 Task: Create a section Gravity Wave and in the section, add a milestone Configuration Management Implementation in the project BioForge
Action: Mouse moved to (164, 332)
Screenshot: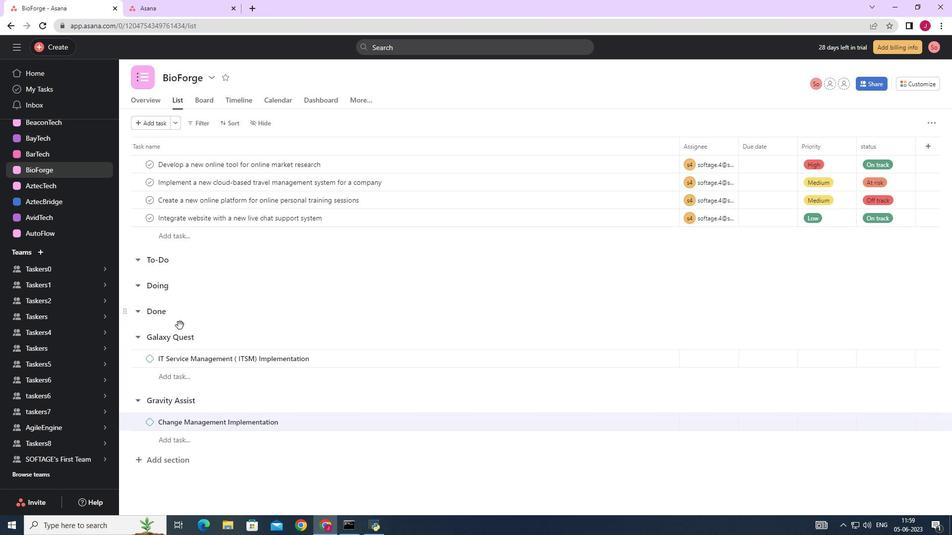 
Action: Mouse scrolled (164, 332) with delta (0, 0)
Screenshot: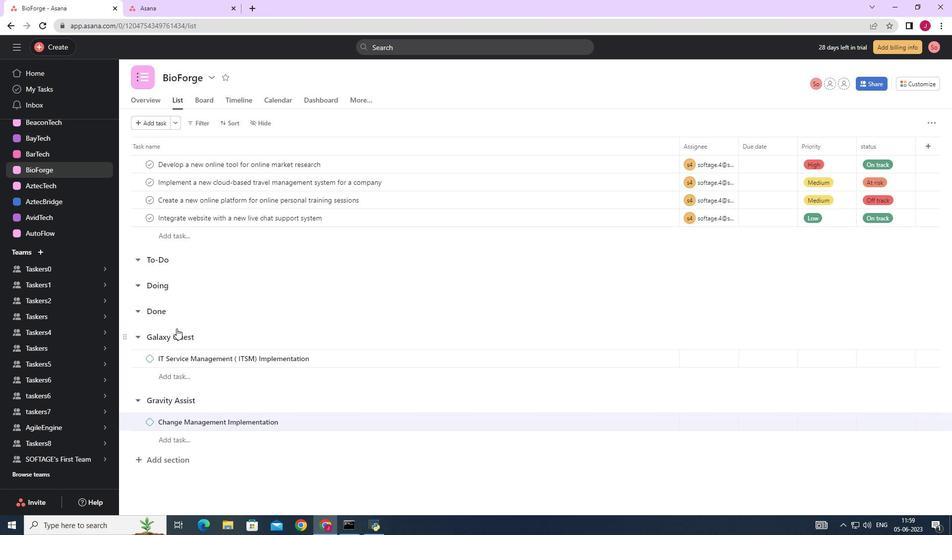 
Action: Mouse scrolled (164, 332) with delta (0, 0)
Screenshot: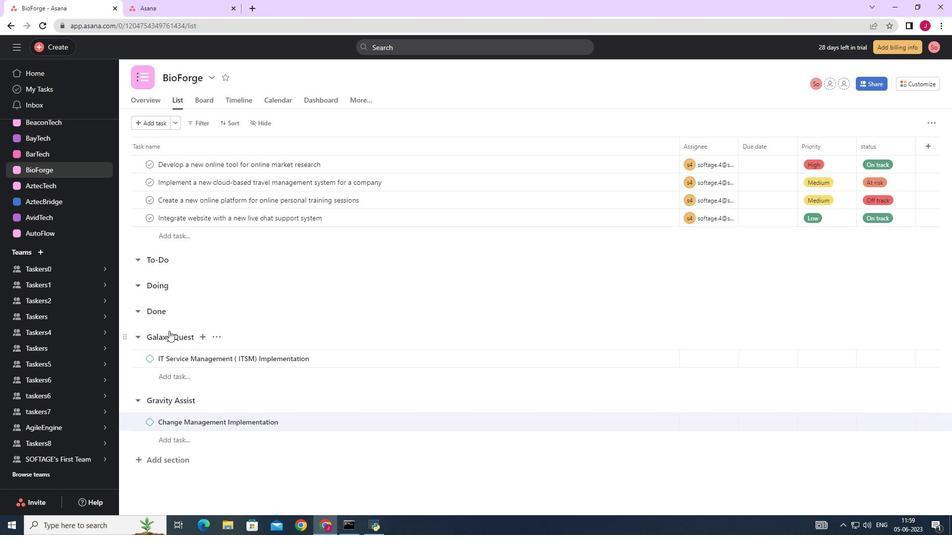 
Action: Mouse scrolled (164, 332) with delta (0, 0)
Screenshot: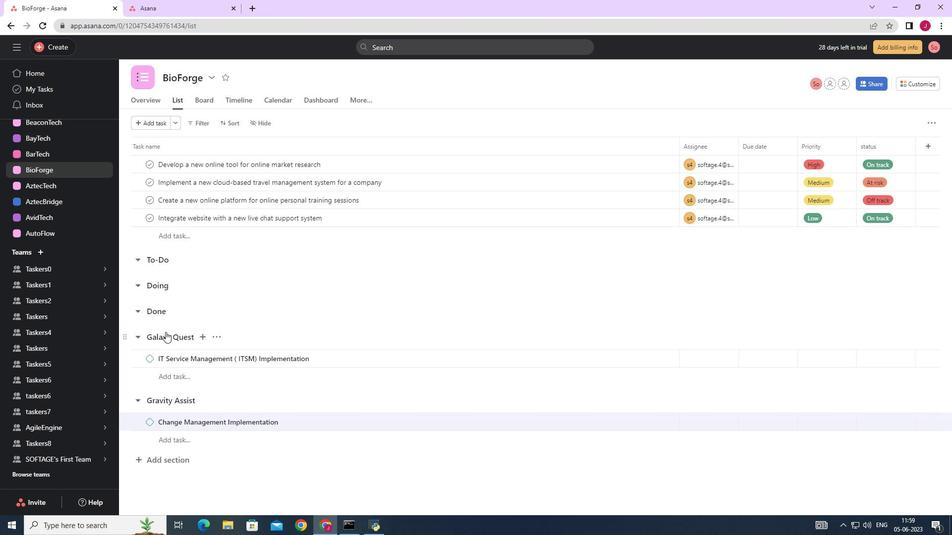 
Action: Mouse scrolled (164, 332) with delta (0, 0)
Screenshot: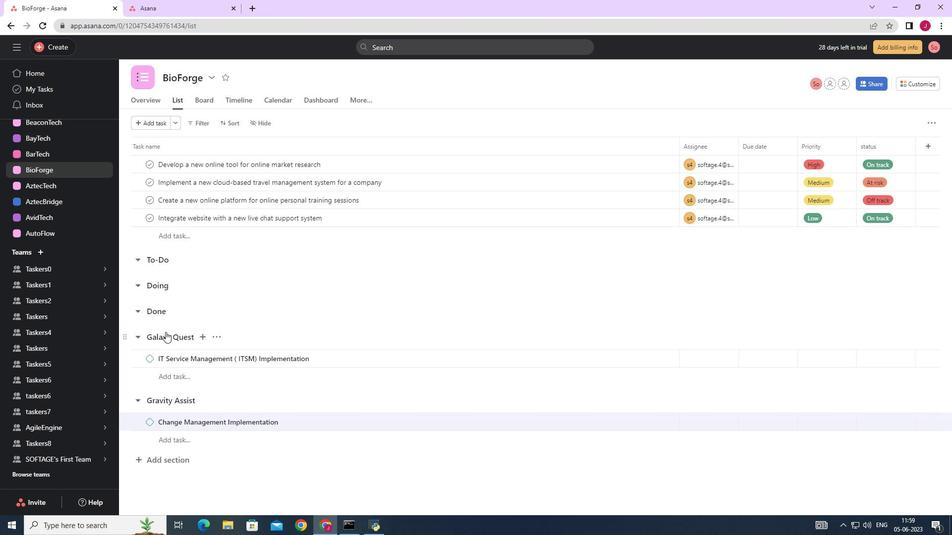 
Action: Mouse scrolled (164, 332) with delta (0, 0)
Screenshot: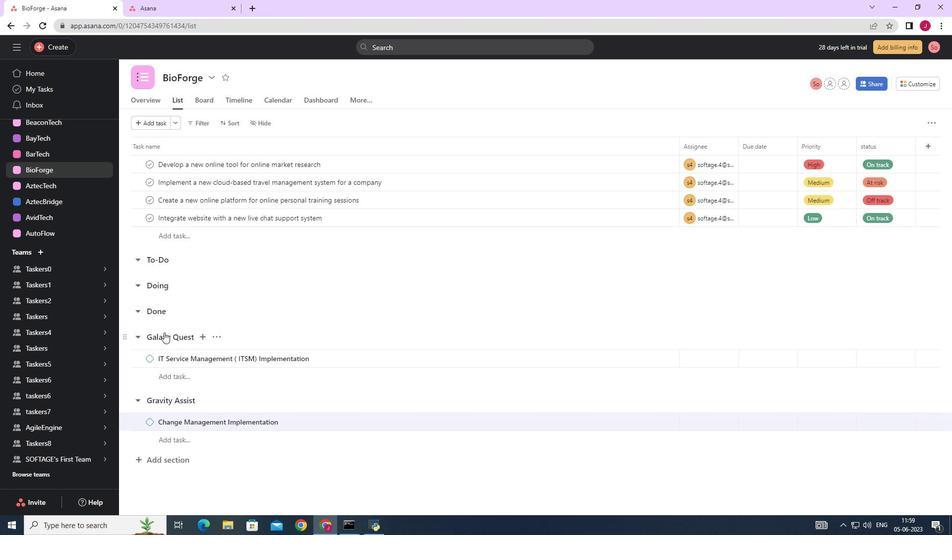
Action: Mouse moved to (162, 457)
Screenshot: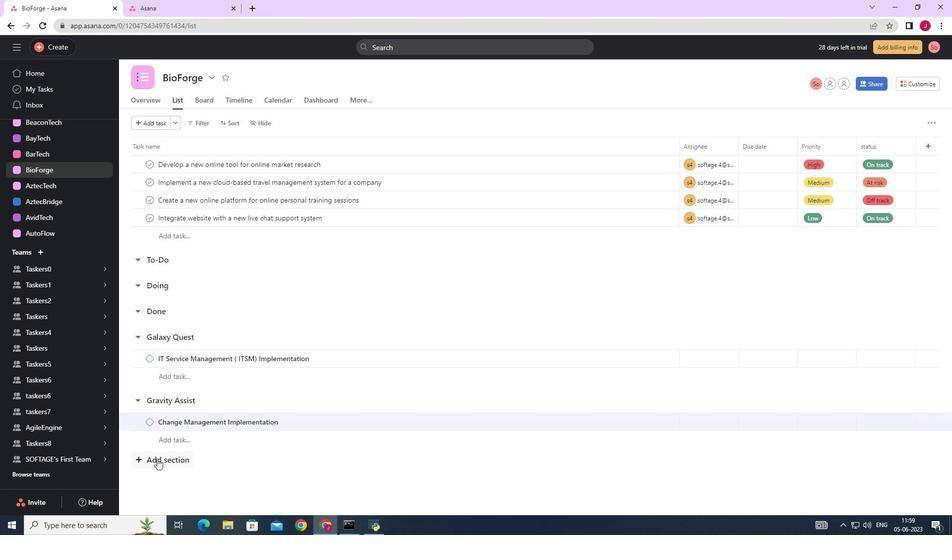 
Action: Mouse pressed left at (162, 457)
Screenshot: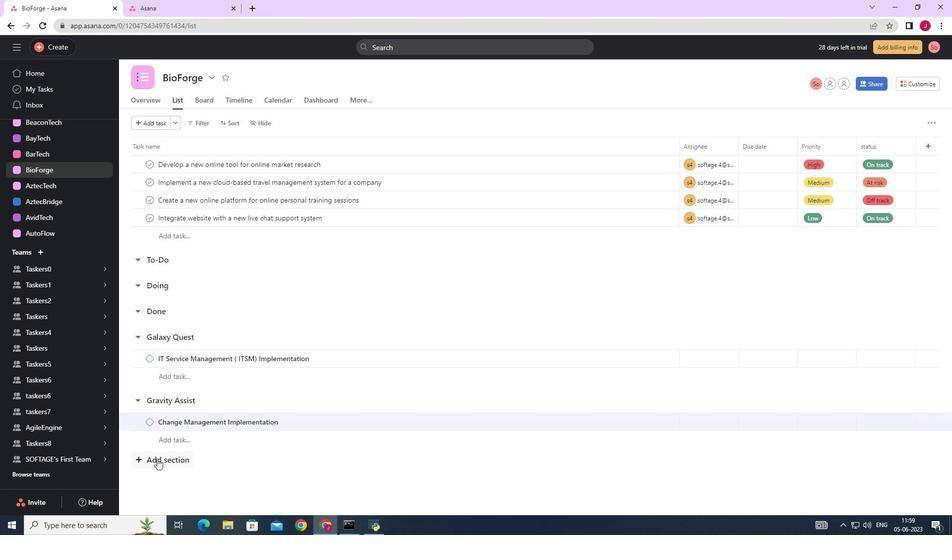 
Action: Mouse moved to (193, 455)
Screenshot: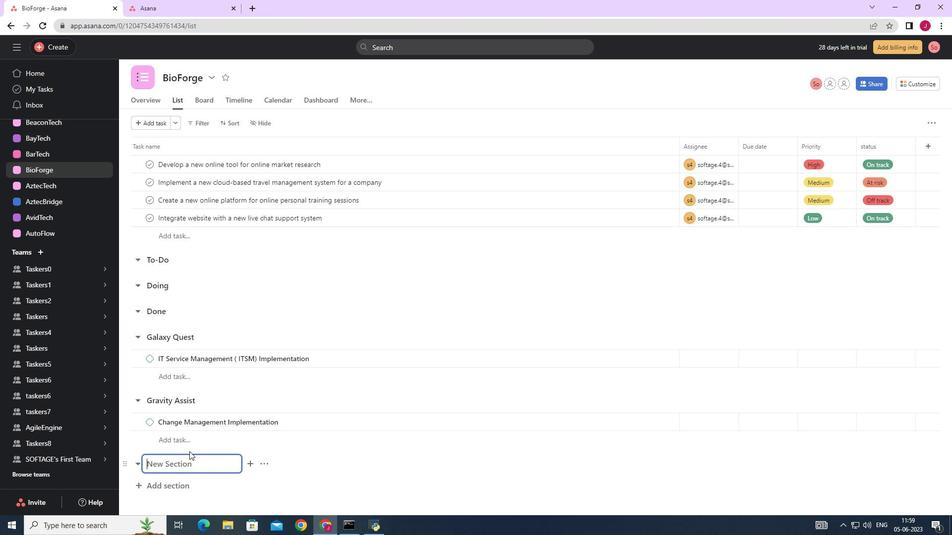 
Action: Mouse scrolled (193, 455) with delta (0, 0)
Screenshot: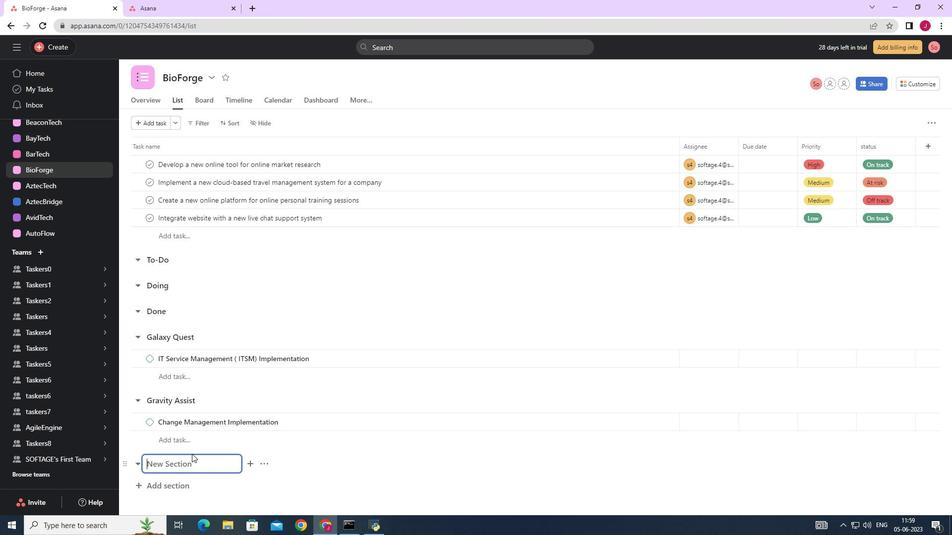 
Action: Mouse scrolled (193, 455) with delta (0, 0)
Screenshot: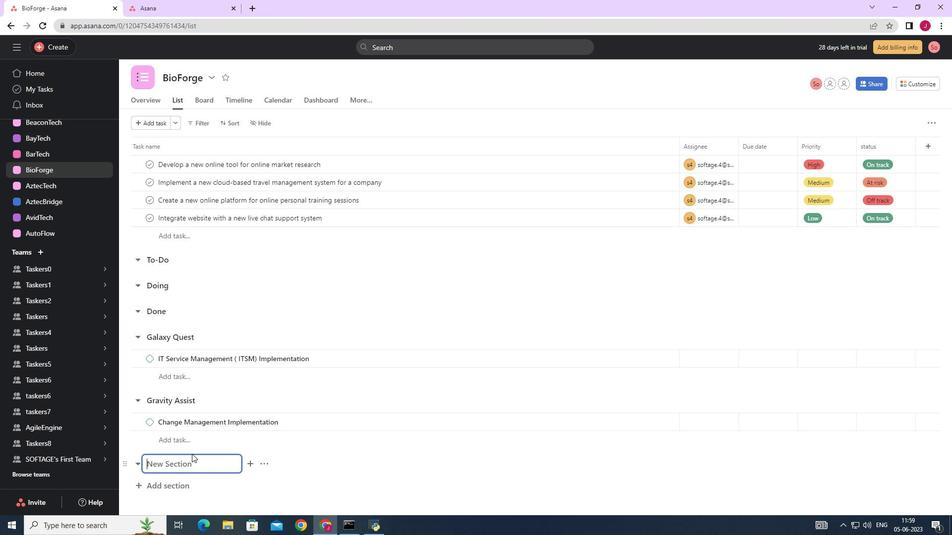 
Action: Mouse moved to (198, 464)
Screenshot: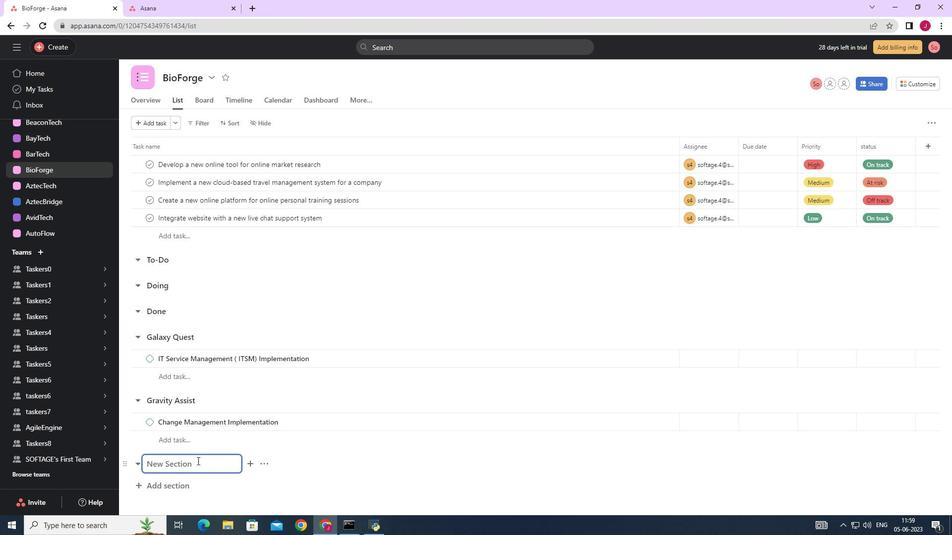
Action: Mouse pressed left at (198, 464)
Screenshot: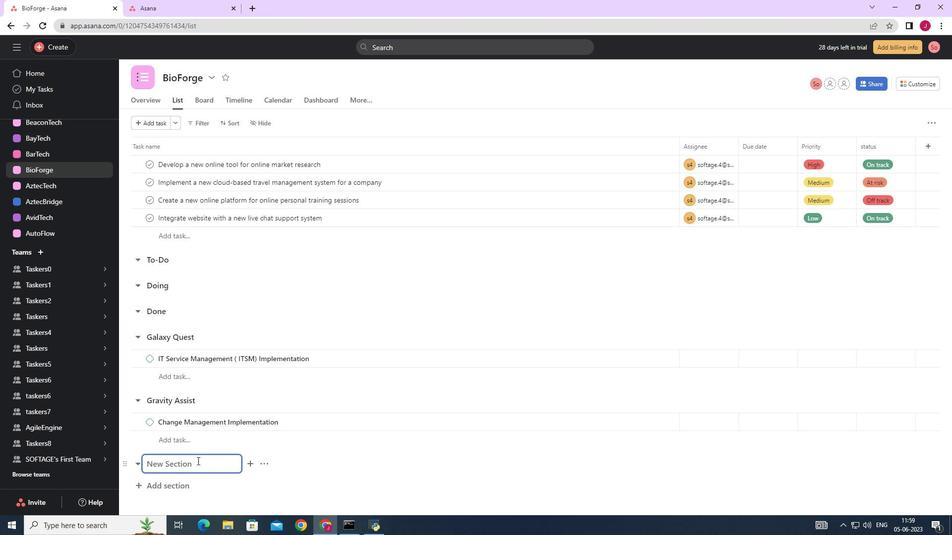 
Action: Mouse moved to (197, 466)
Screenshot: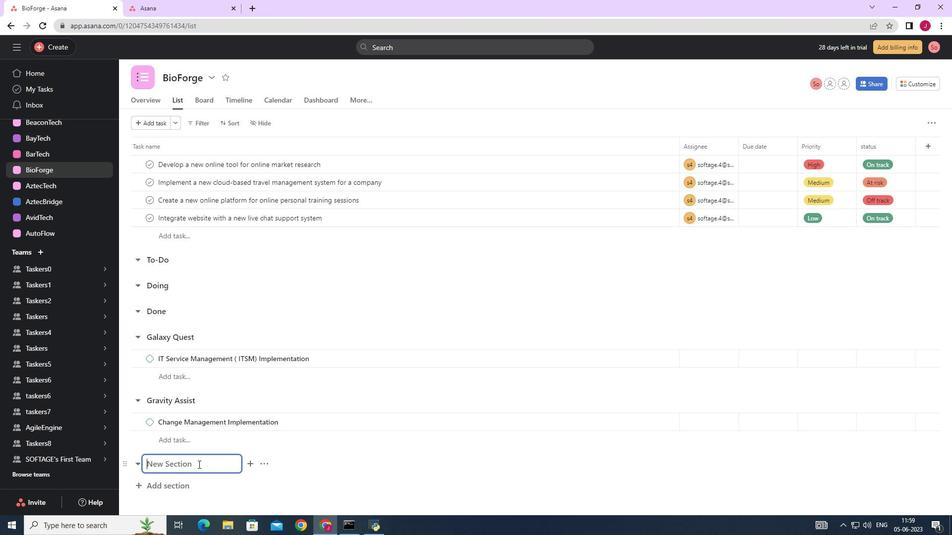 
Action: Key pressed <Key.caps_lock>F<Key.backspace>G<Key.caps_lock>ravity<Key.space><Key.caps_lock>W<Key.caps_lock>ave<Key.space><Key.enter><Key.caps_lock>C<Key.caps_lock>onfiguration<Key.space><Key.caps_lock>M<Key.caps_lock>anagement<Key.space><Key.caps_lock>I<Key.caps_lock>mplementation<Key.space>
Screenshot: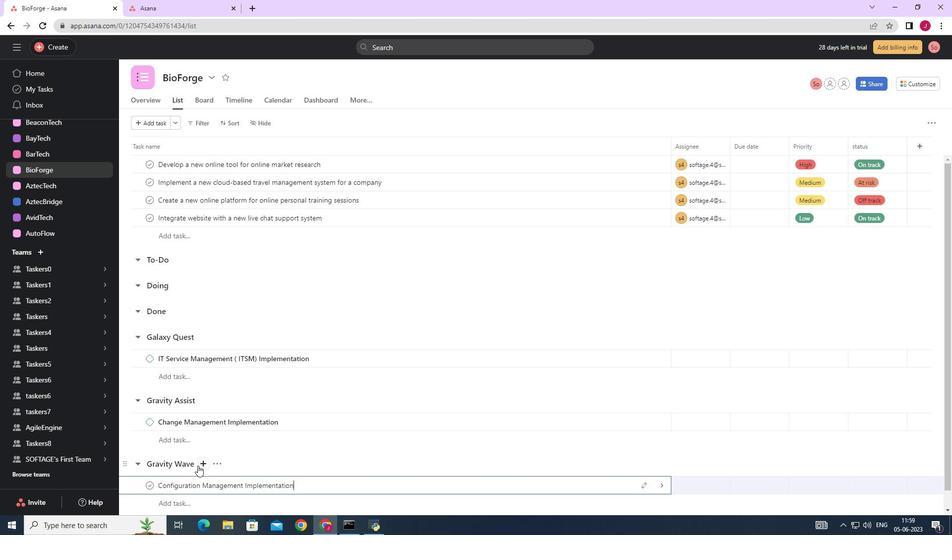 
Action: Mouse moved to (664, 485)
Screenshot: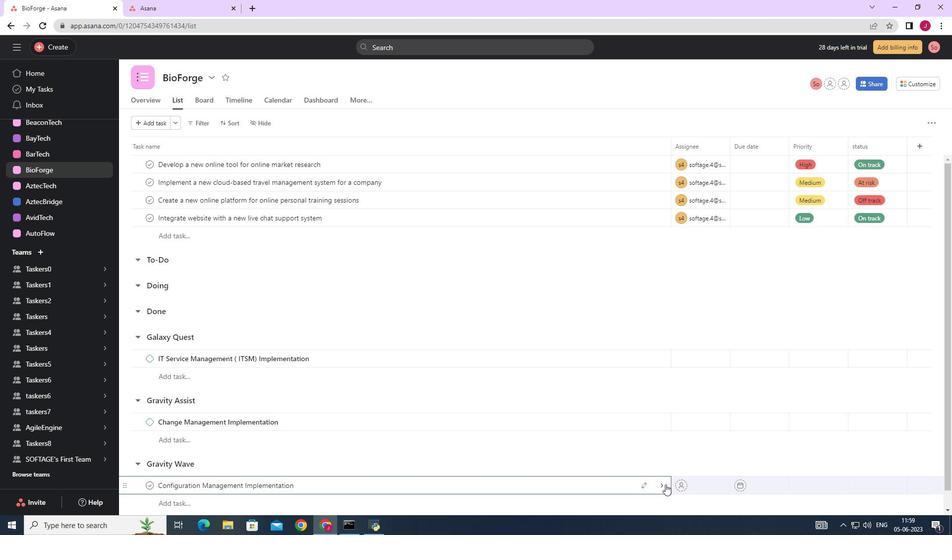 
Action: Mouse pressed left at (664, 485)
Screenshot: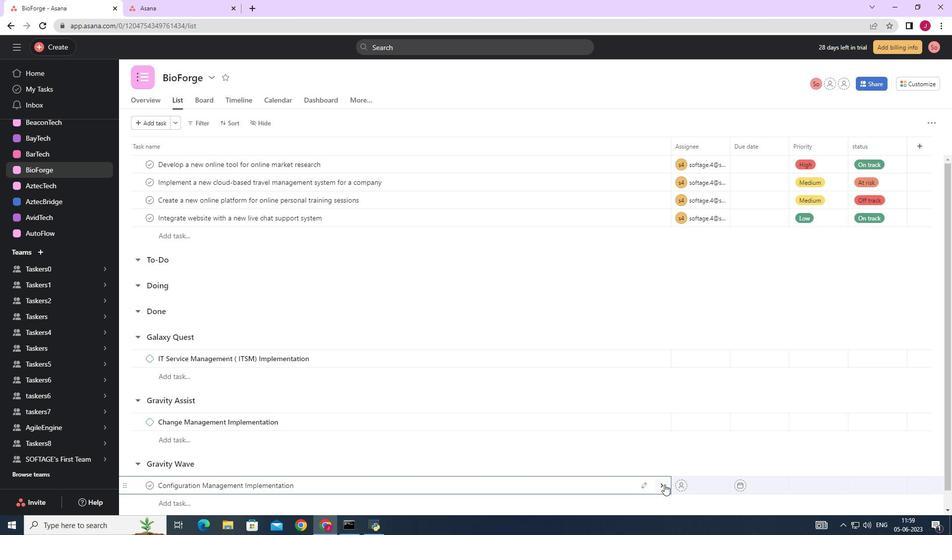 
Action: Mouse moved to (915, 127)
Screenshot: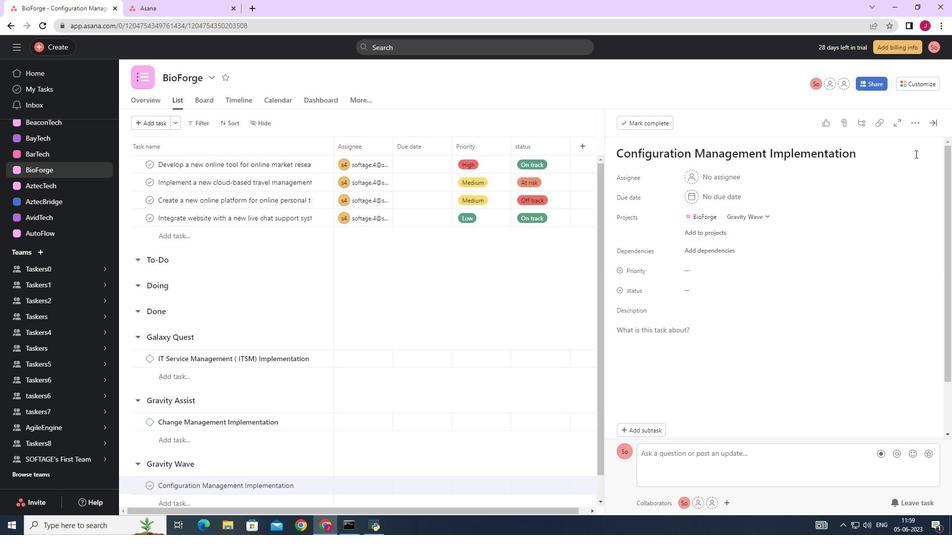 
Action: Mouse pressed left at (915, 127)
Screenshot: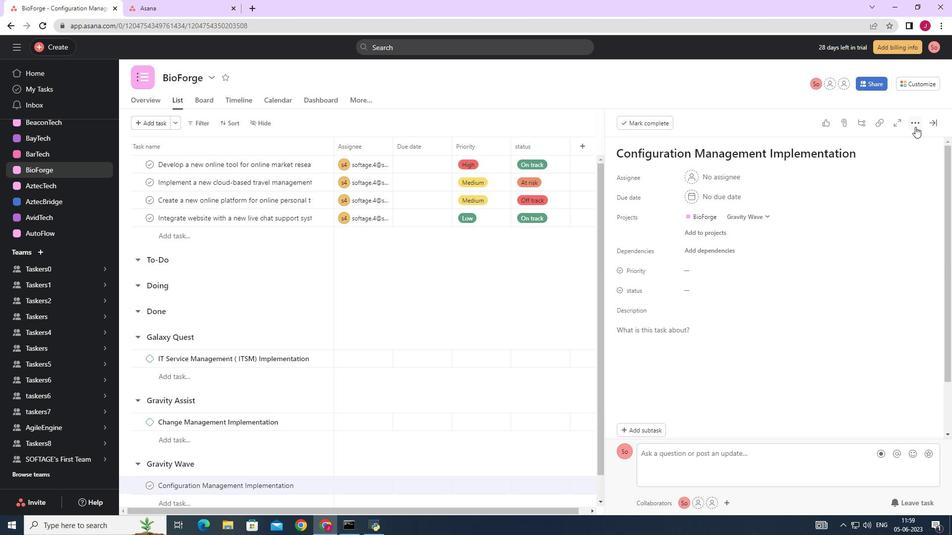 
Action: Mouse moved to (827, 160)
Screenshot: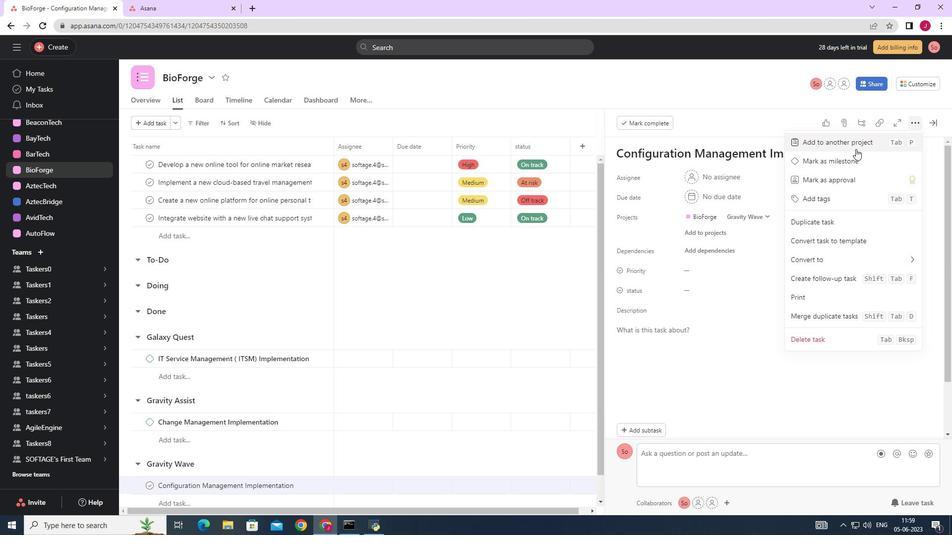 
Action: Mouse pressed left at (827, 160)
Screenshot: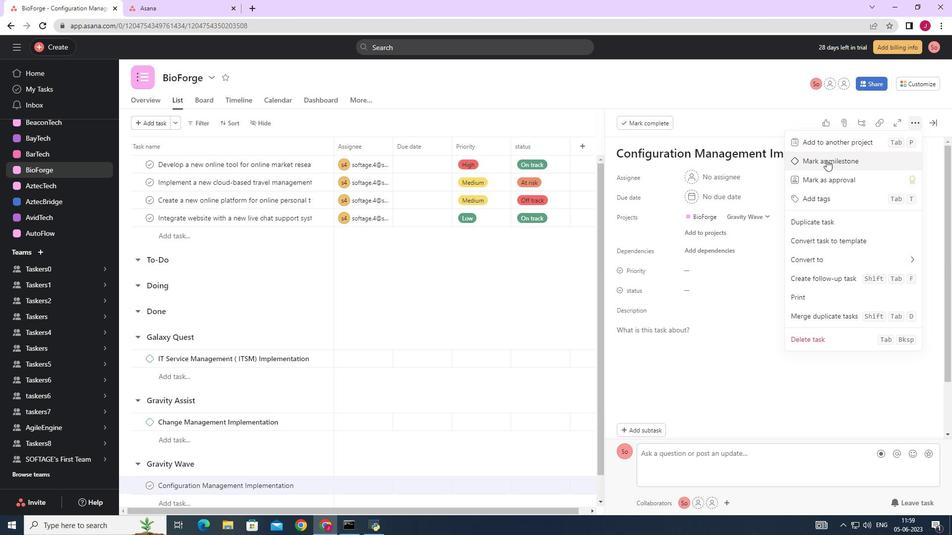 
Action: Mouse moved to (937, 121)
Screenshot: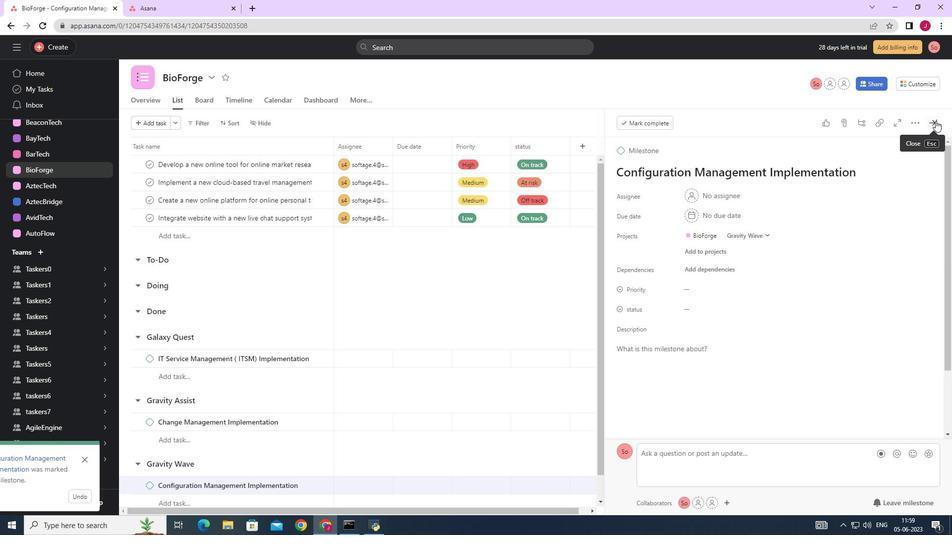 
Action: Mouse pressed left at (937, 121)
Screenshot: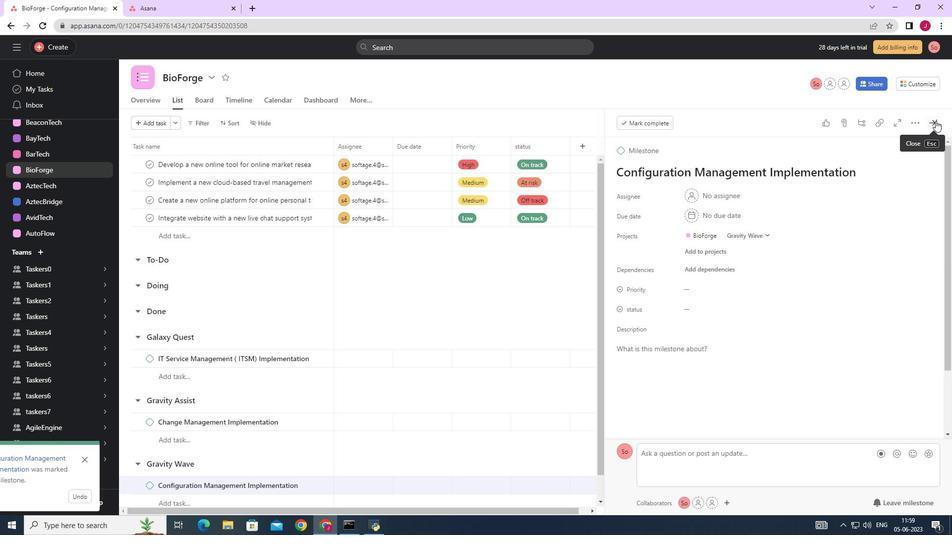 
Action: Mouse moved to (810, 177)
Screenshot: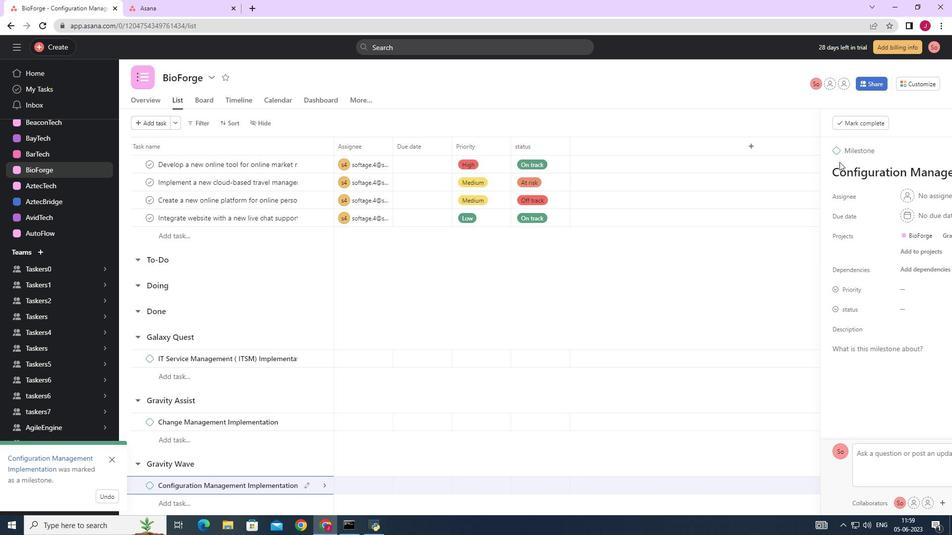 
